 Task: Create in the project AgileHeart and in the Backlog issue 'Implement a new cloud-based project management system for a company with advanced project tracking and reporting features' a child issue 'Integration with point of sale systems', and assign it to team member softage.1@softage.net. Create in the project AgileHeart and in the Backlog issue 'Integrate a new product comparison feature into an existing e-commerce website to improve product evaluation and decision making for customers' a child issue 'Code optimization for low-latency network messaging', and assign it to team member softage.2@softage.net
Action: Mouse moved to (177, 56)
Screenshot: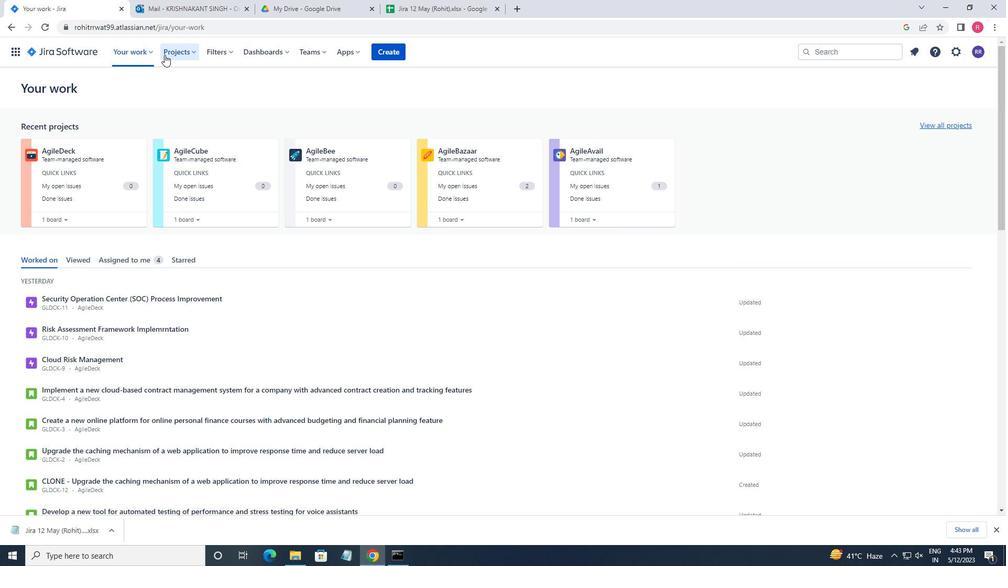 
Action: Mouse pressed left at (177, 56)
Screenshot: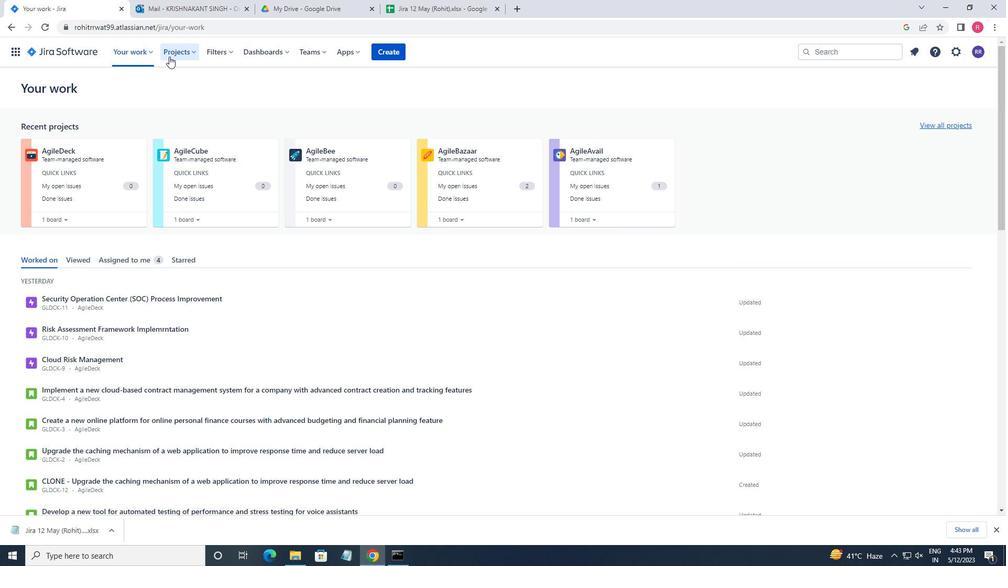 
Action: Mouse moved to (190, 110)
Screenshot: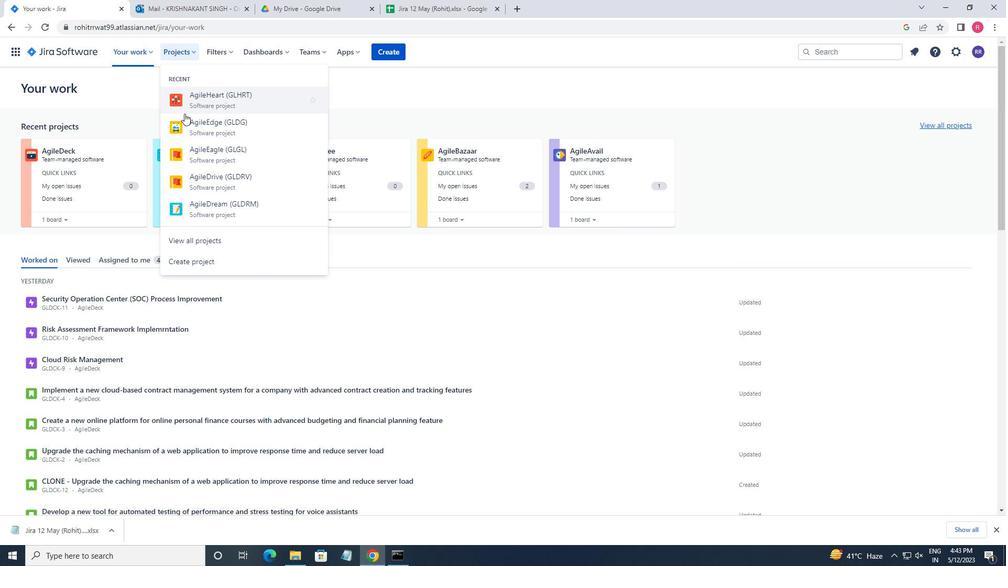 
Action: Mouse pressed left at (190, 110)
Screenshot: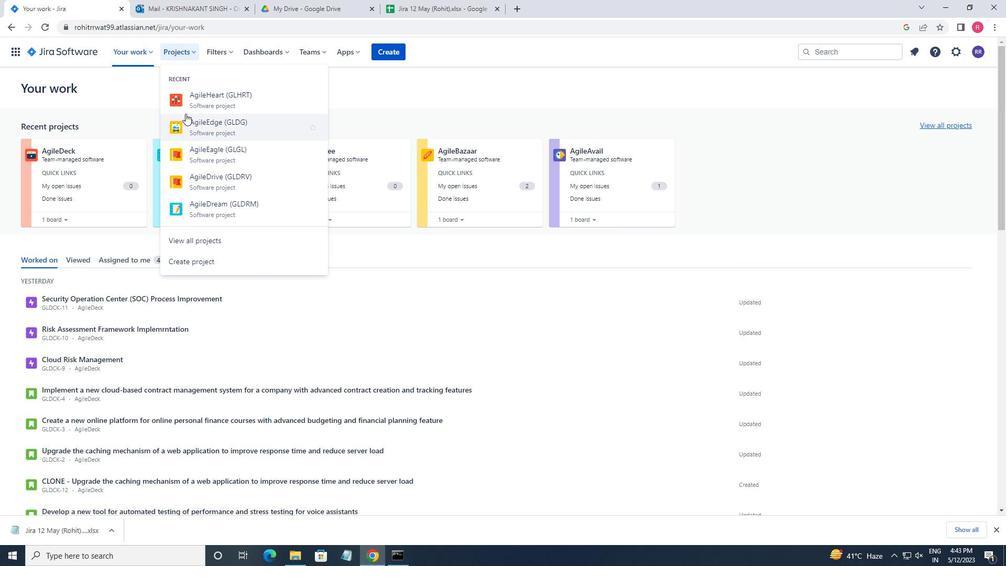 
Action: Mouse moved to (59, 157)
Screenshot: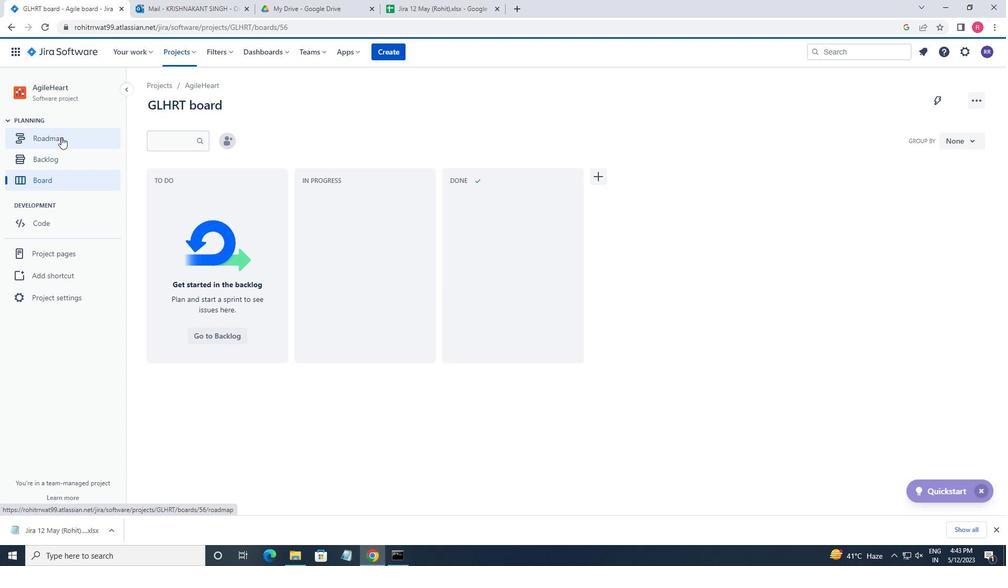 
Action: Mouse pressed left at (59, 157)
Screenshot: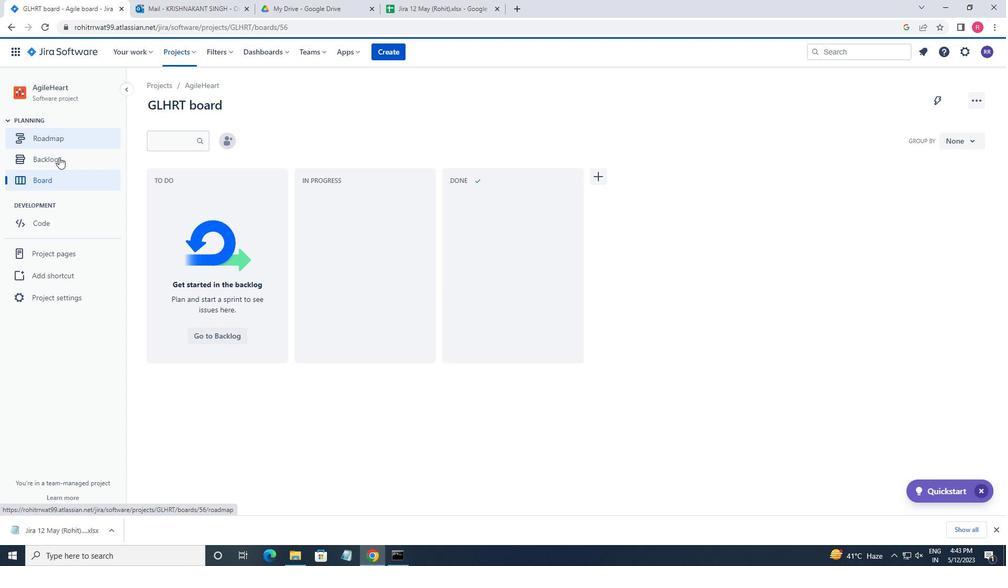 
Action: Mouse moved to (574, 295)
Screenshot: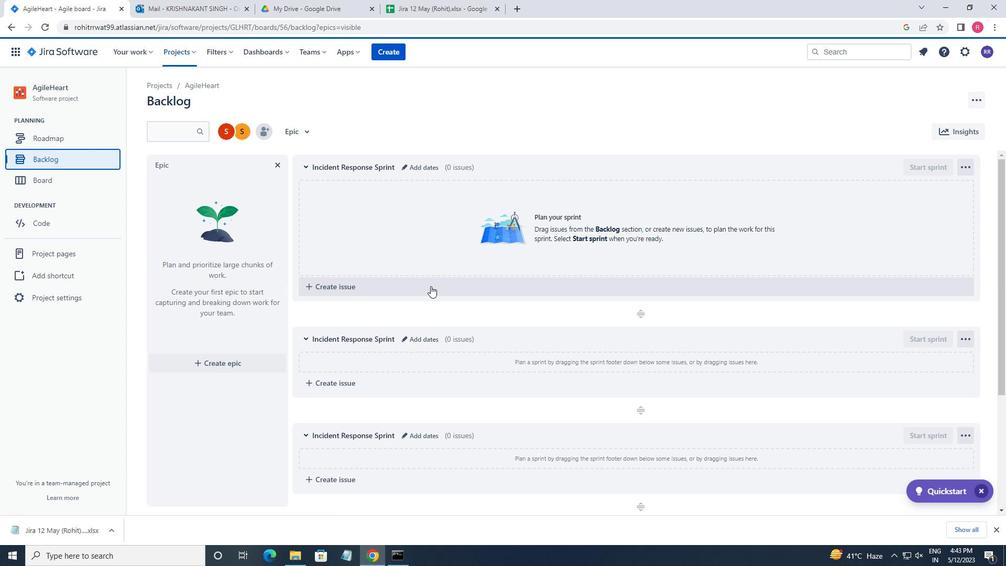
Action: Mouse scrolled (574, 295) with delta (0, 0)
Screenshot: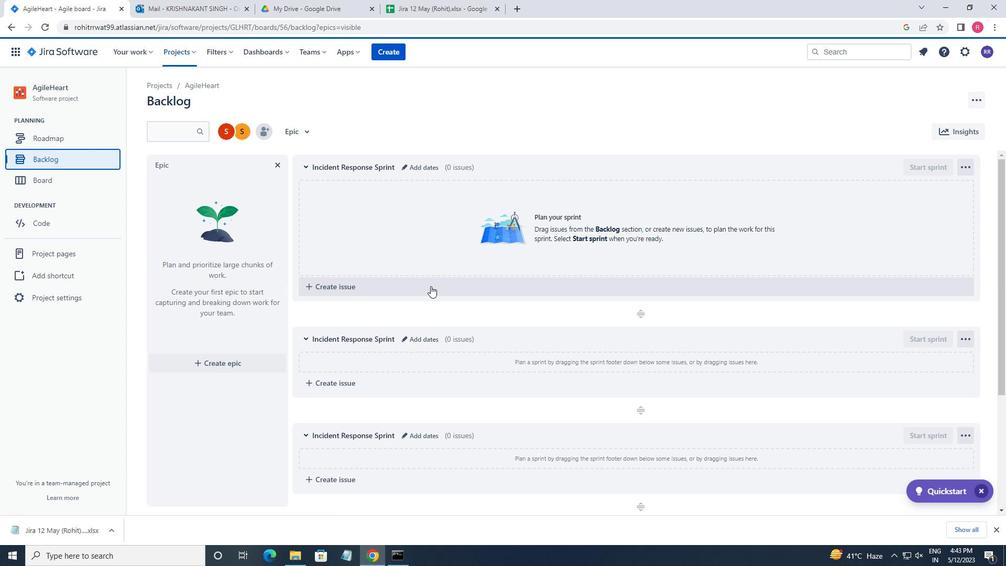 
Action: Mouse moved to (575, 295)
Screenshot: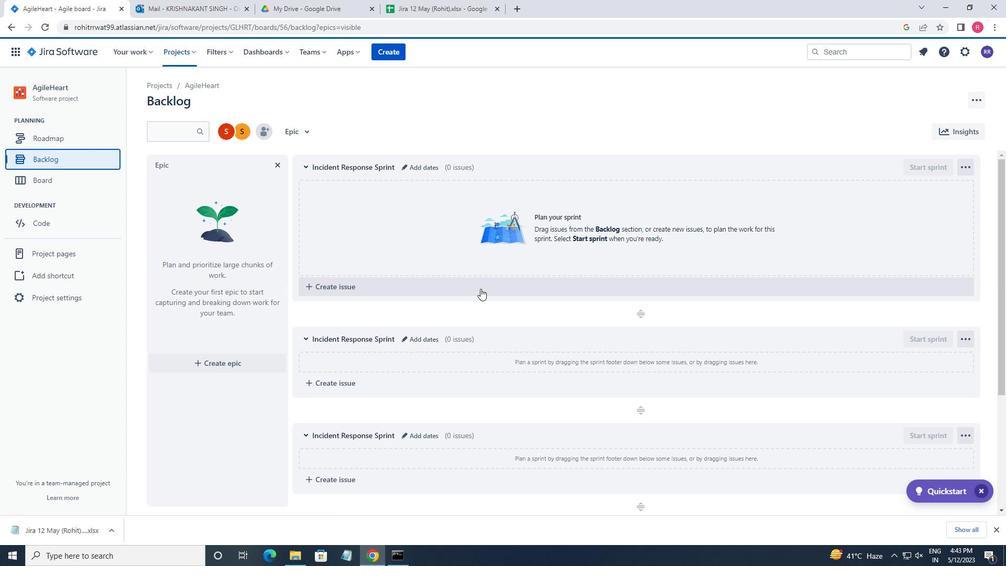 
Action: Mouse scrolled (575, 295) with delta (0, 0)
Screenshot: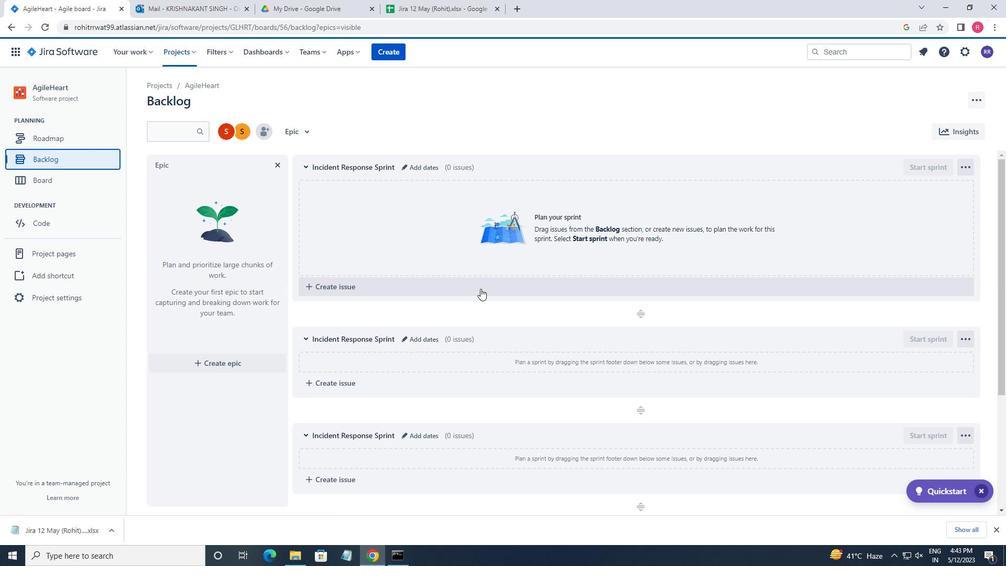 
Action: Mouse scrolled (575, 295) with delta (0, 0)
Screenshot: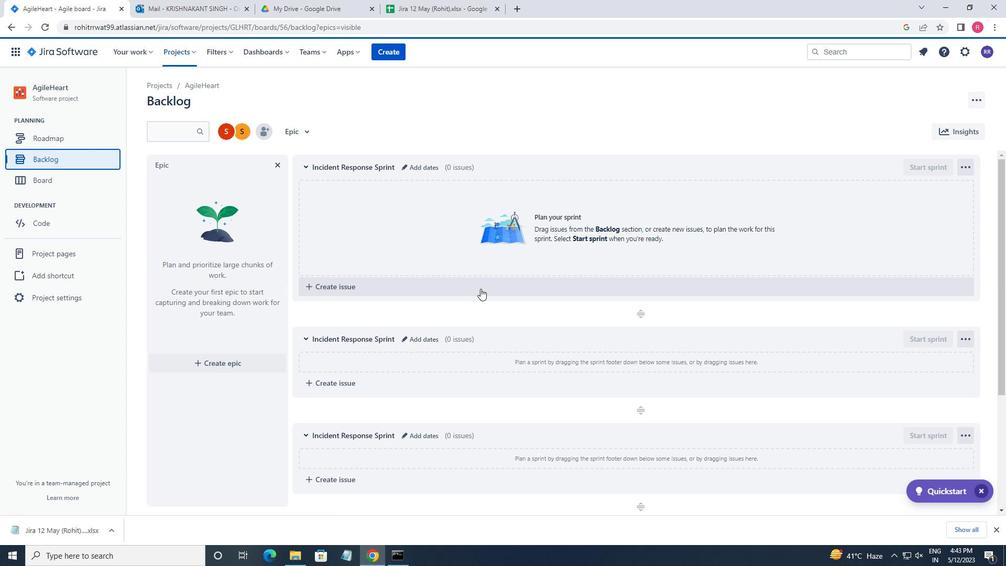 
Action: Mouse scrolled (575, 295) with delta (0, 0)
Screenshot: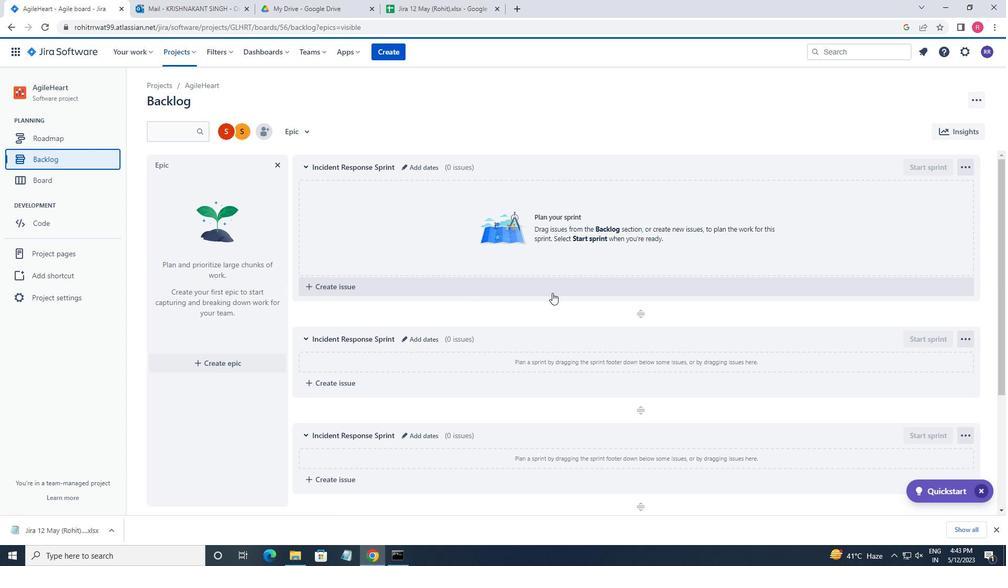
Action: Mouse scrolled (575, 295) with delta (0, 0)
Screenshot: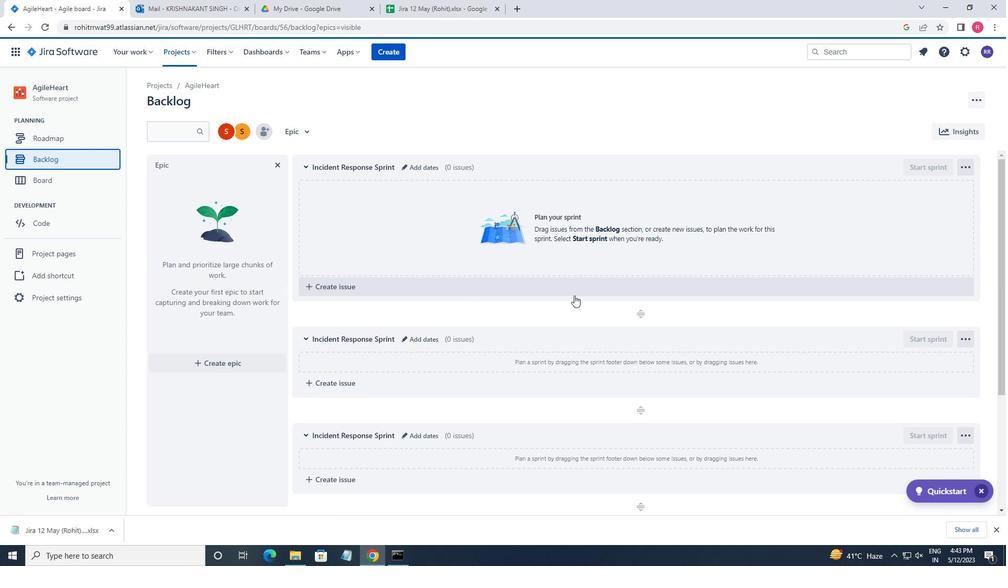 
Action: Mouse scrolled (575, 295) with delta (0, 0)
Screenshot: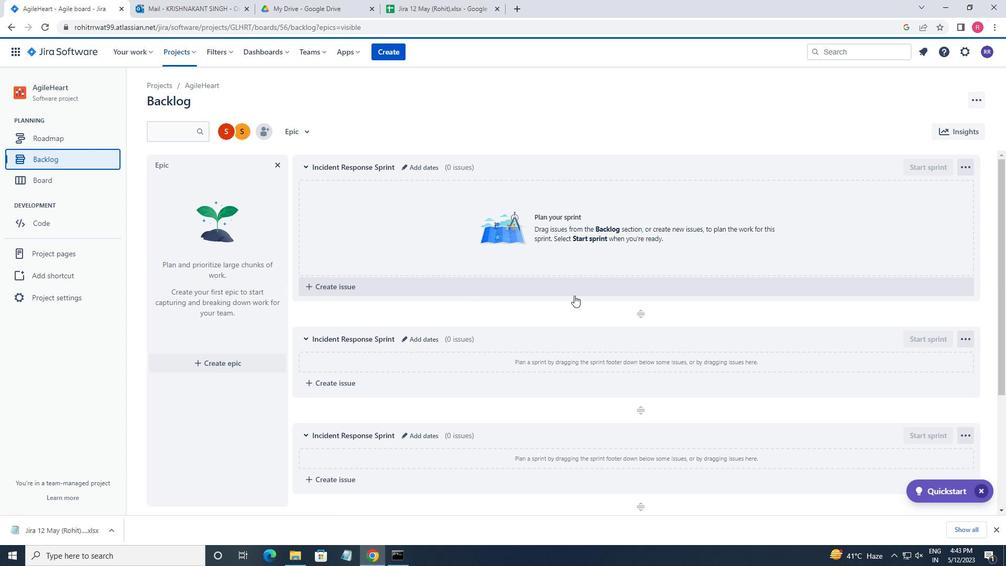 
Action: Mouse scrolled (575, 295) with delta (0, 0)
Screenshot: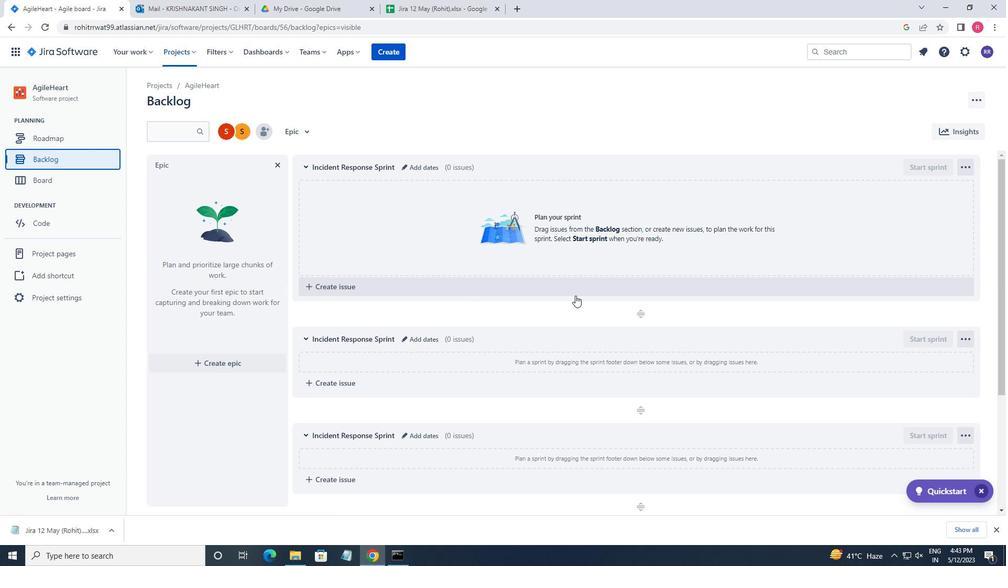 
Action: Mouse moved to (588, 350)
Screenshot: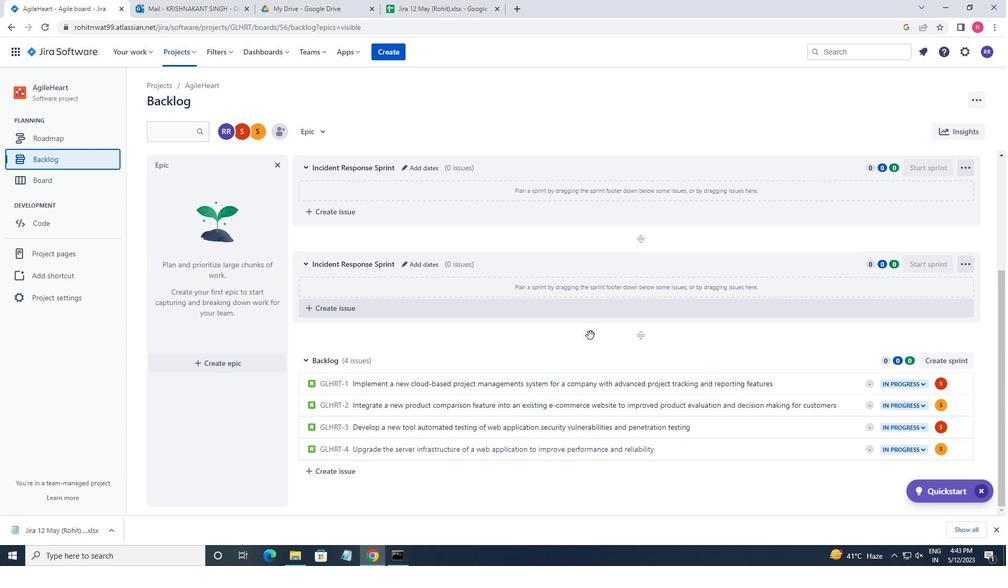 
Action: Mouse scrolled (588, 350) with delta (0, 0)
Screenshot: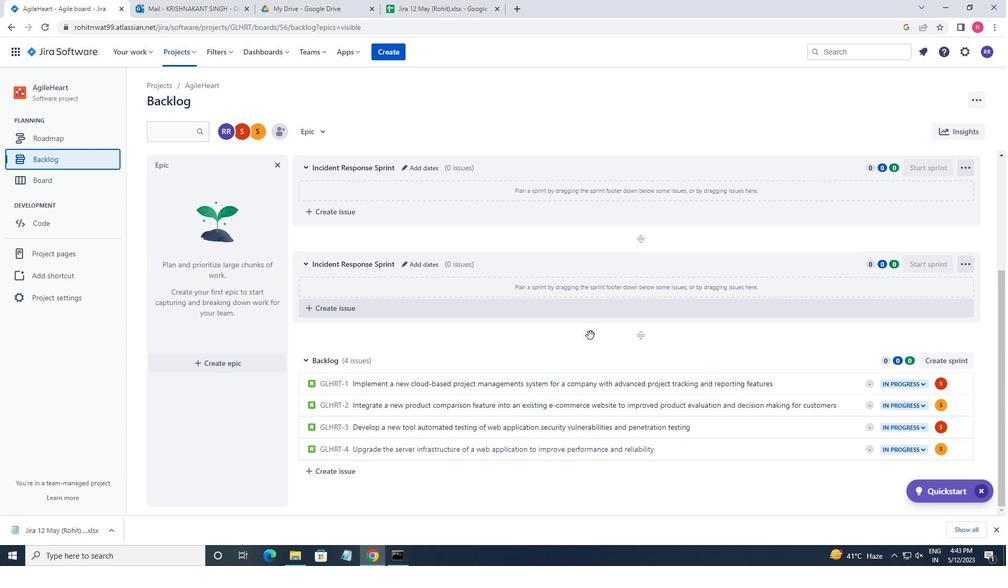 
Action: Mouse moved to (587, 351)
Screenshot: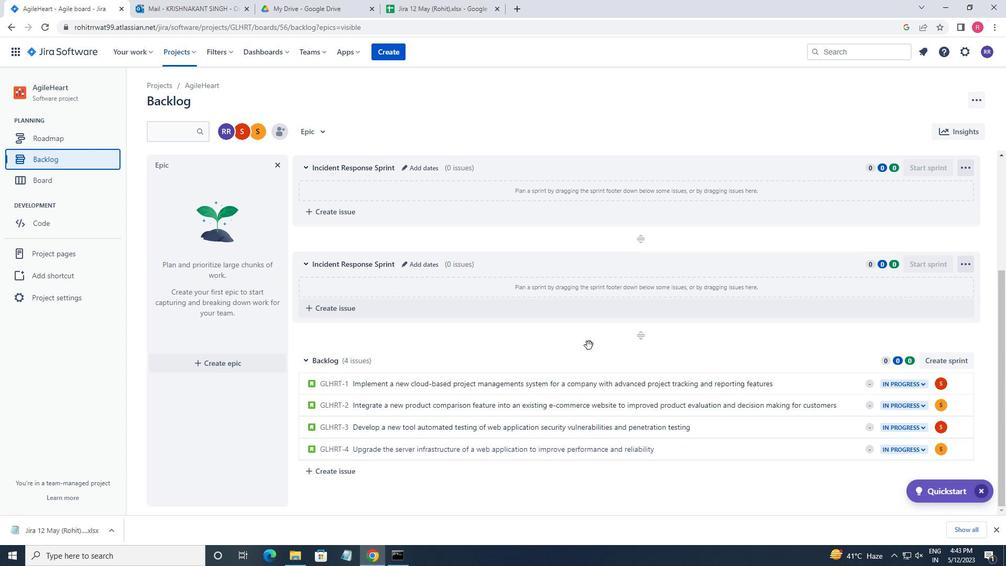 
Action: Mouse scrolled (587, 351) with delta (0, 0)
Screenshot: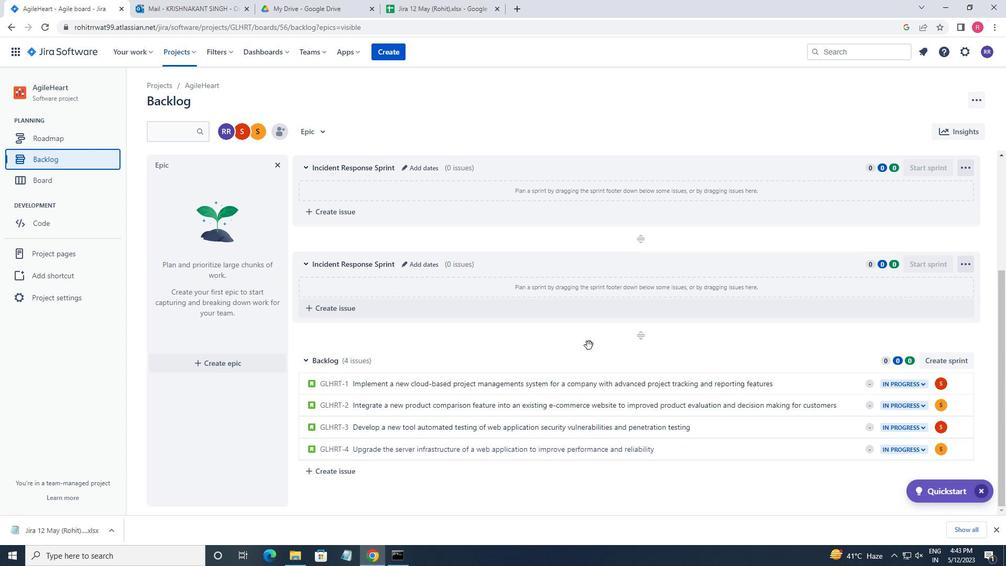 
Action: Mouse moved to (587, 352)
Screenshot: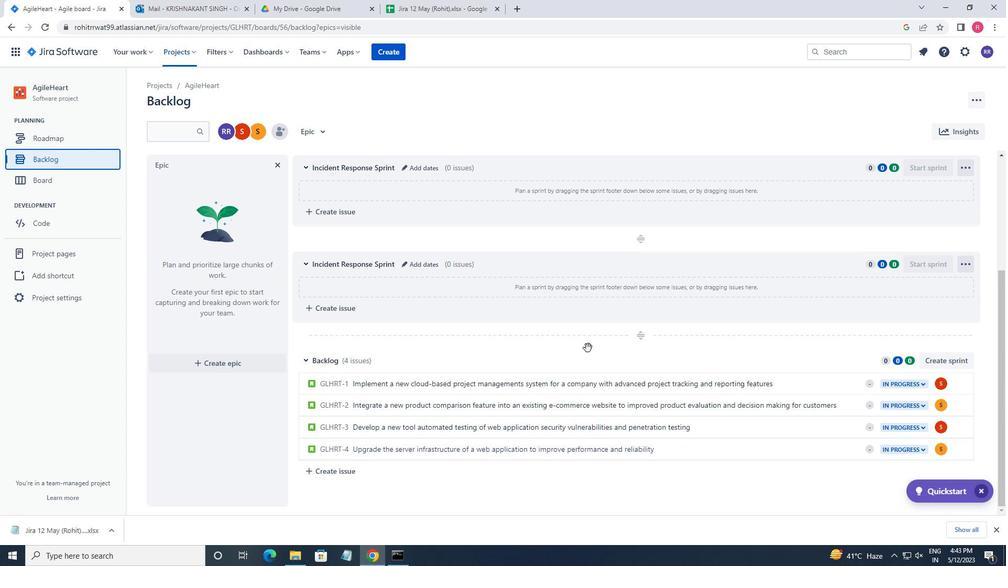 
Action: Mouse scrolled (587, 352) with delta (0, 0)
Screenshot: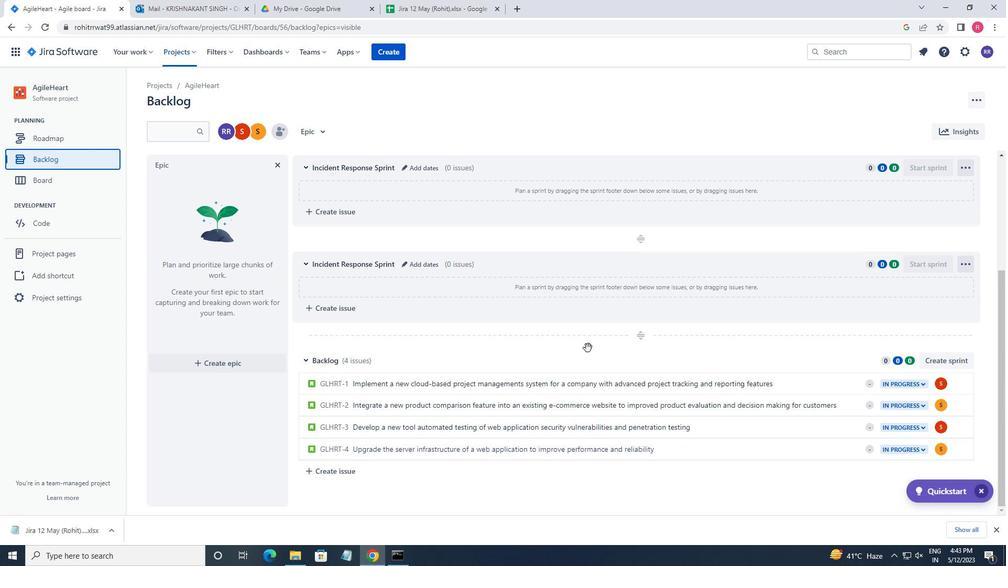 
Action: Mouse moved to (822, 386)
Screenshot: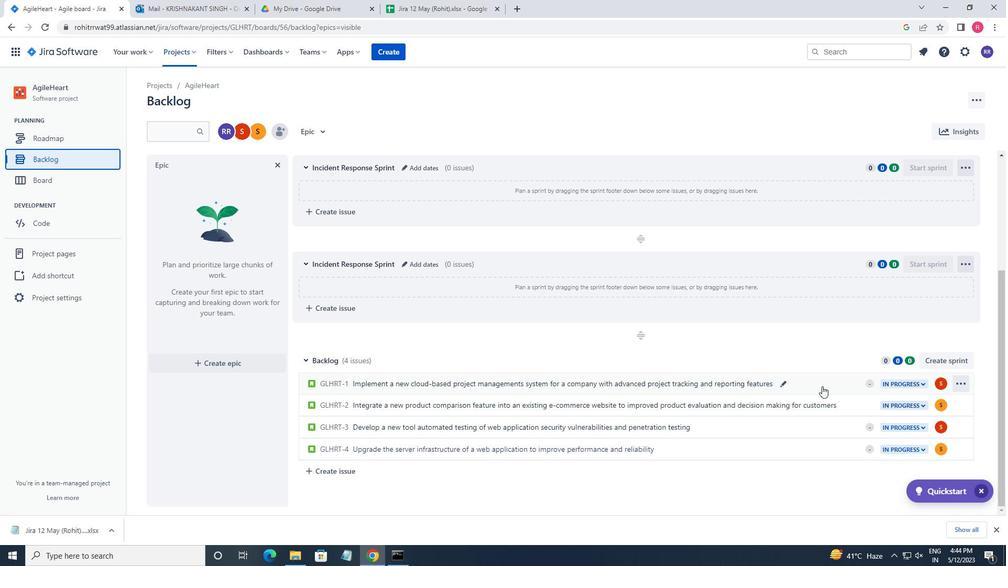 
Action: Mouse pressed left at (822, 386)
Screenshot: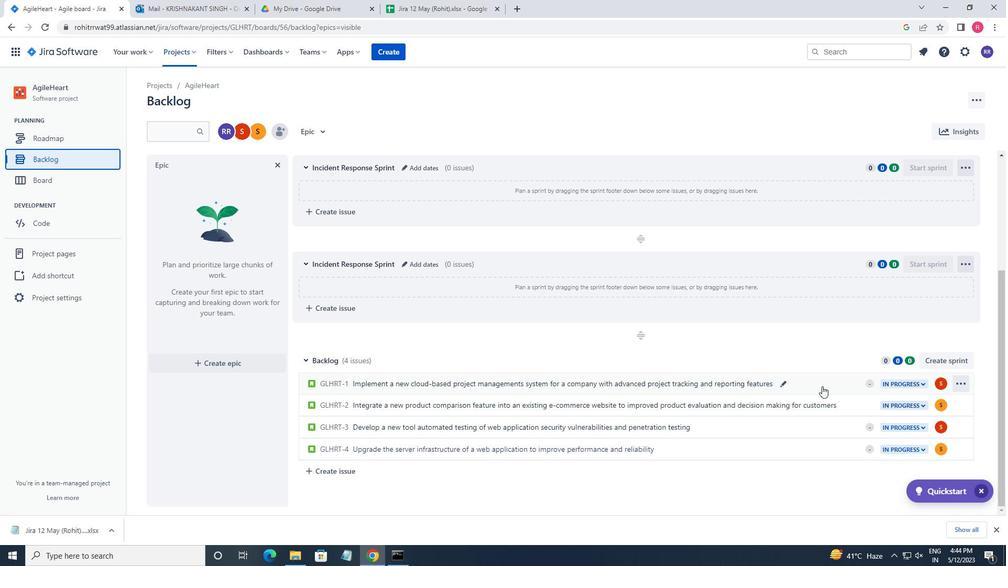 
Action: Mouse moved to (824, 251)
Screenshot: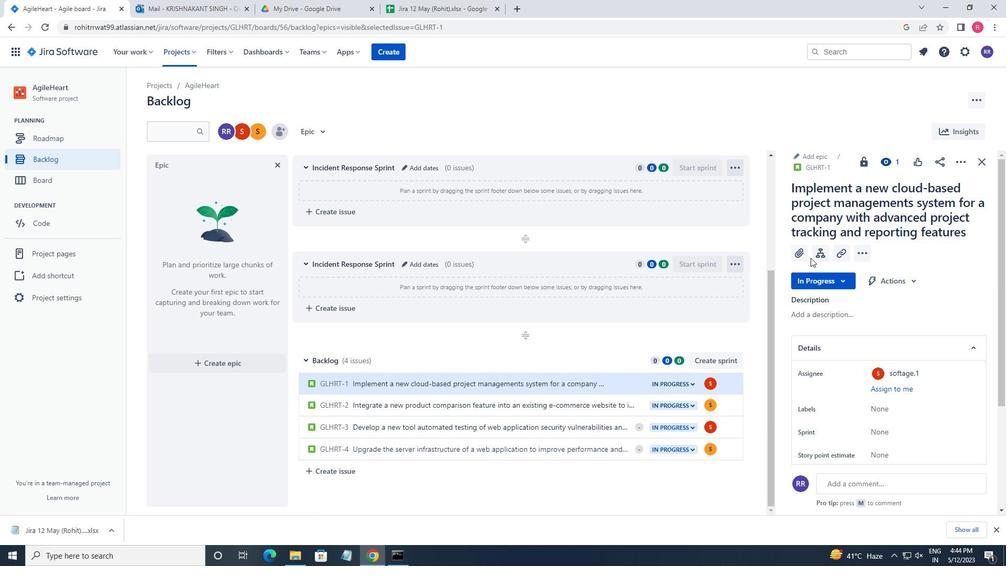 
Action: Mouse pressed left at (824, 251)
Screenshot: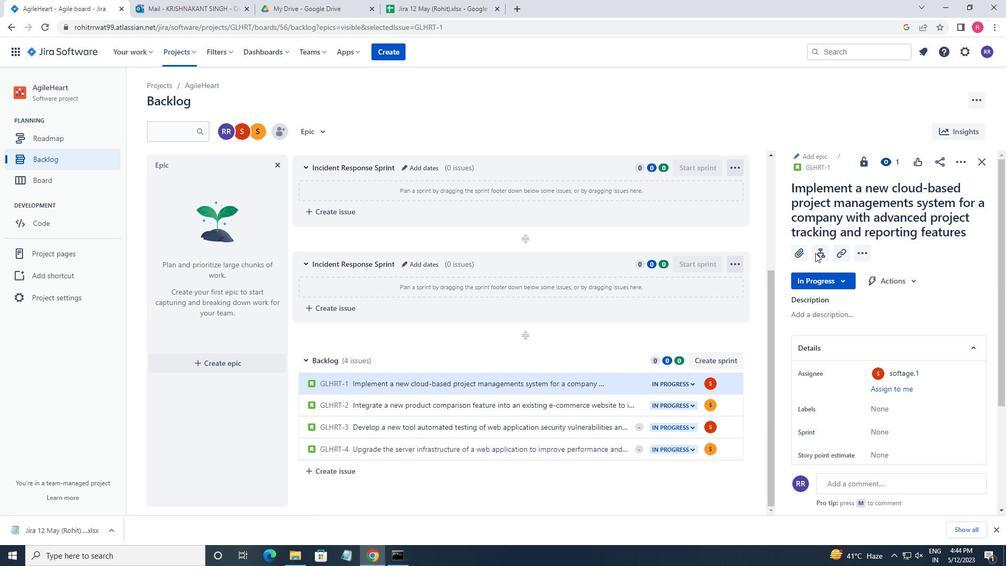 
Action: Mouse moved to (813, 247)
Screenshot: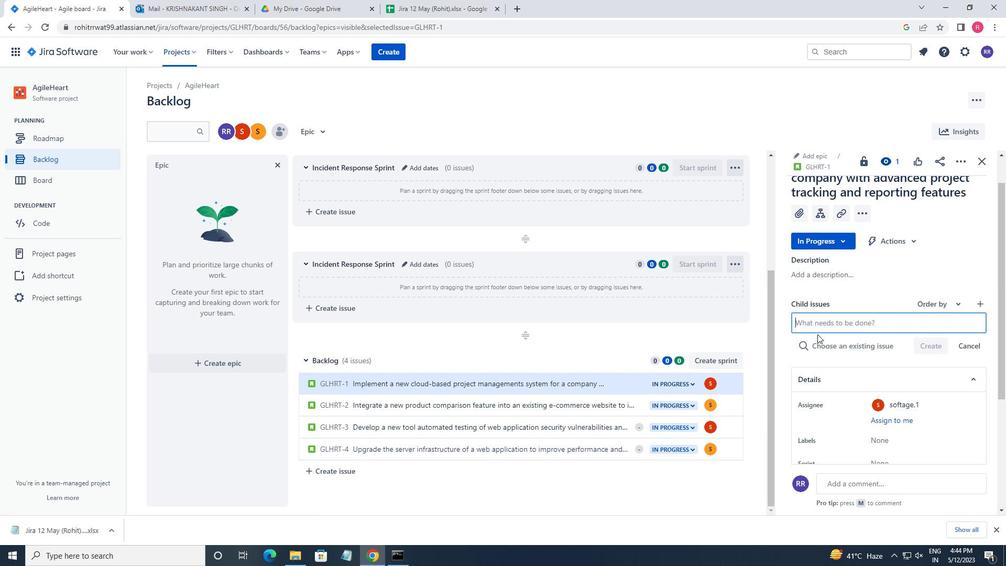 
Action: Key pressed <Key.shift_r>Integration<Key.space>with<Key.space>point<Key.space>of<Key.space><Key.space>a<Key.backspace>sale<Key.space>system<Key.space>
Screenshot: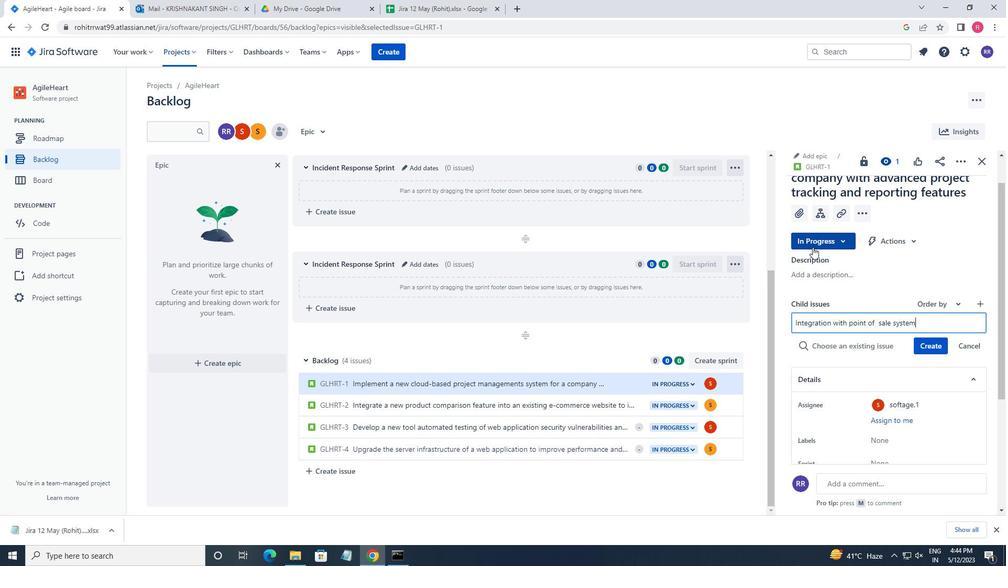 
Action: Mouse moved to (931, 345)
Screenshot: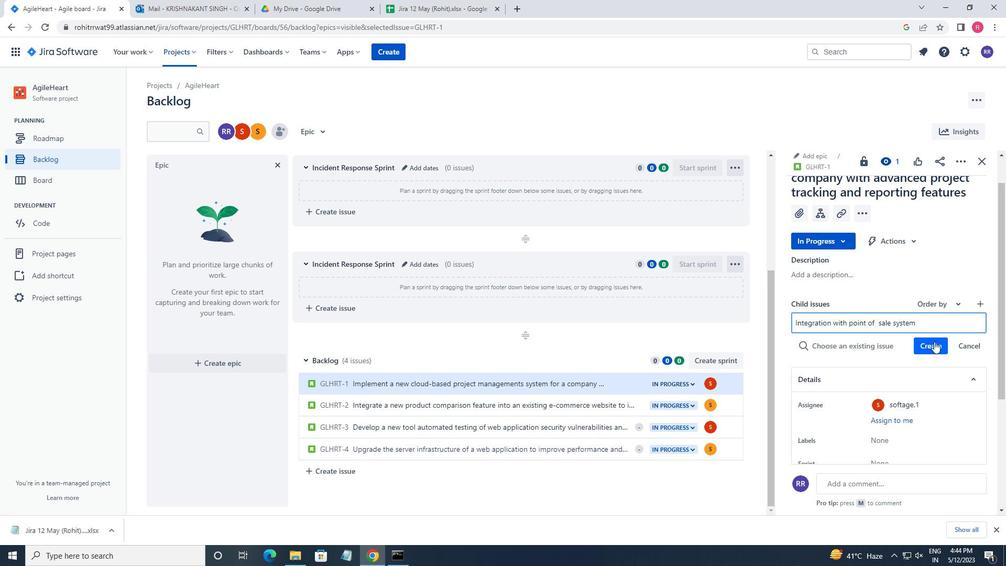 
Action: Mouse pressed left at (931, 345)
Screenshot: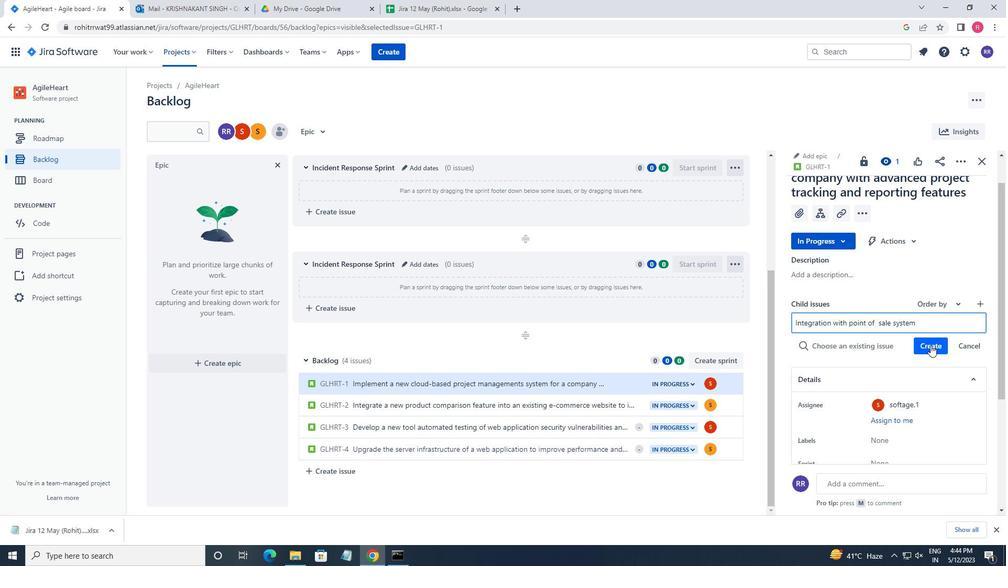 
Action: Mouse moved to (943, 331)
Screenshot: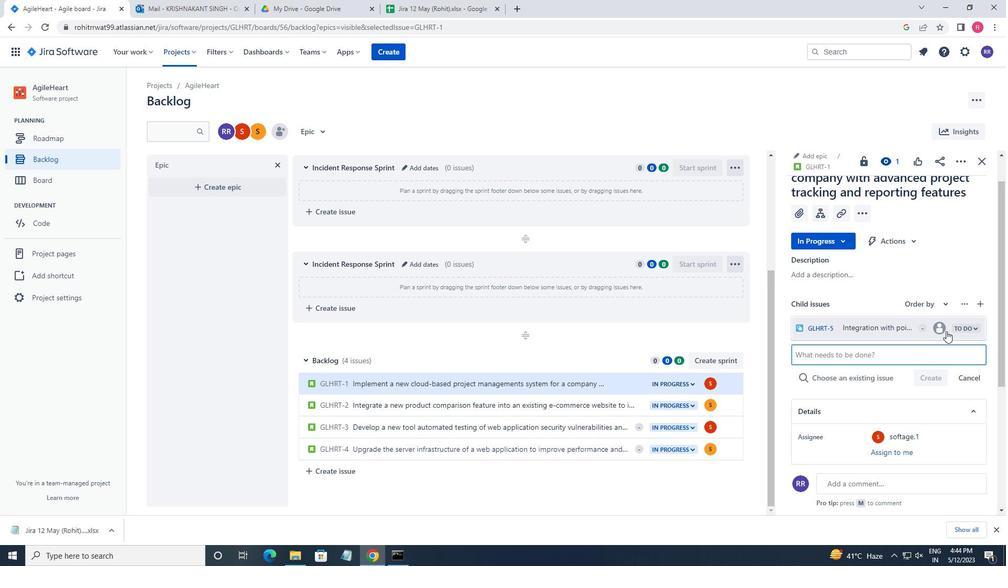 
Action: Mouse pressed left at (943, 331)
Screenshot: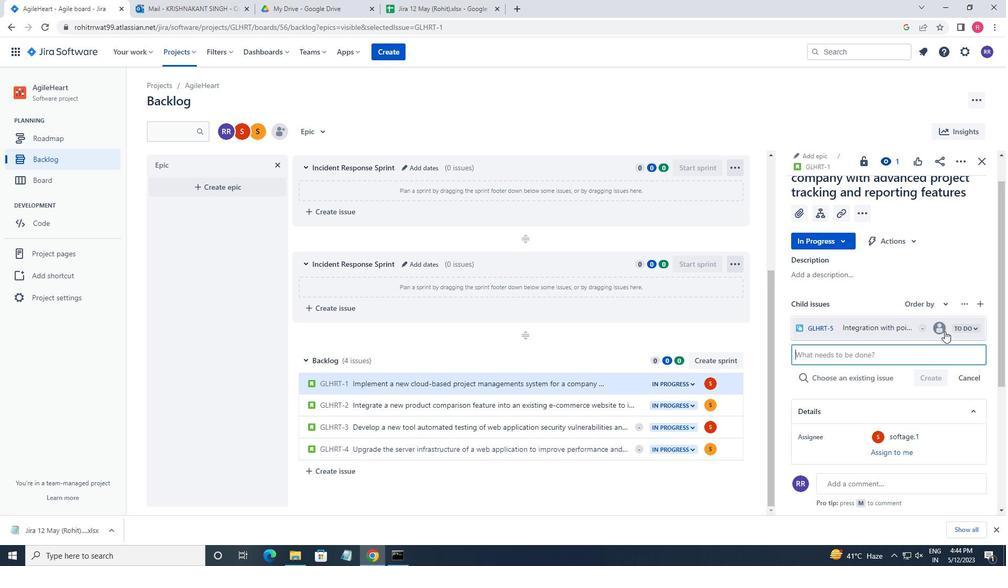 
Action: Mouse moved to (923, 253)
Screenshot: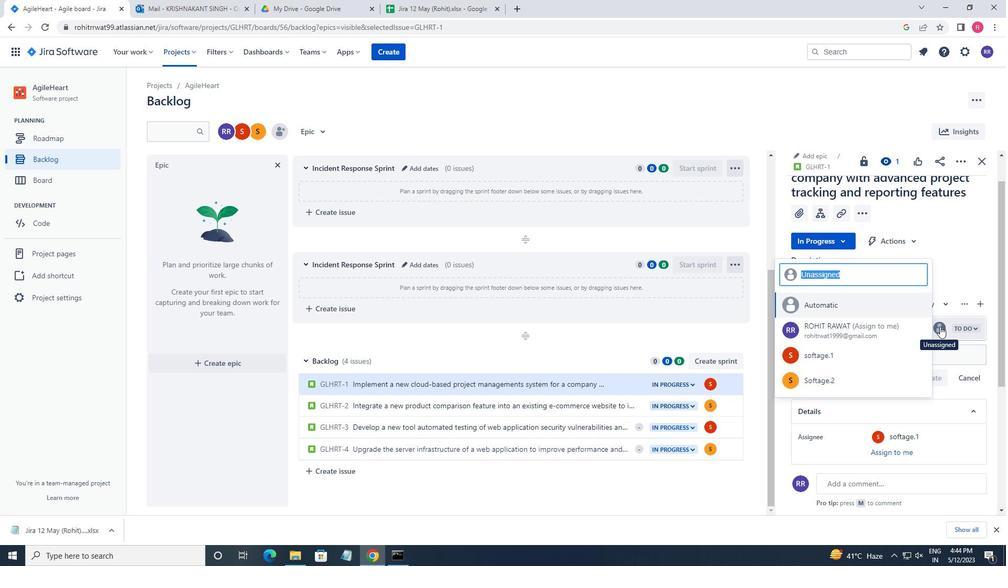 
Action: Key pressed softage.net<Key.backspace><Key.backspace><Key.backspace>1
Screenshot: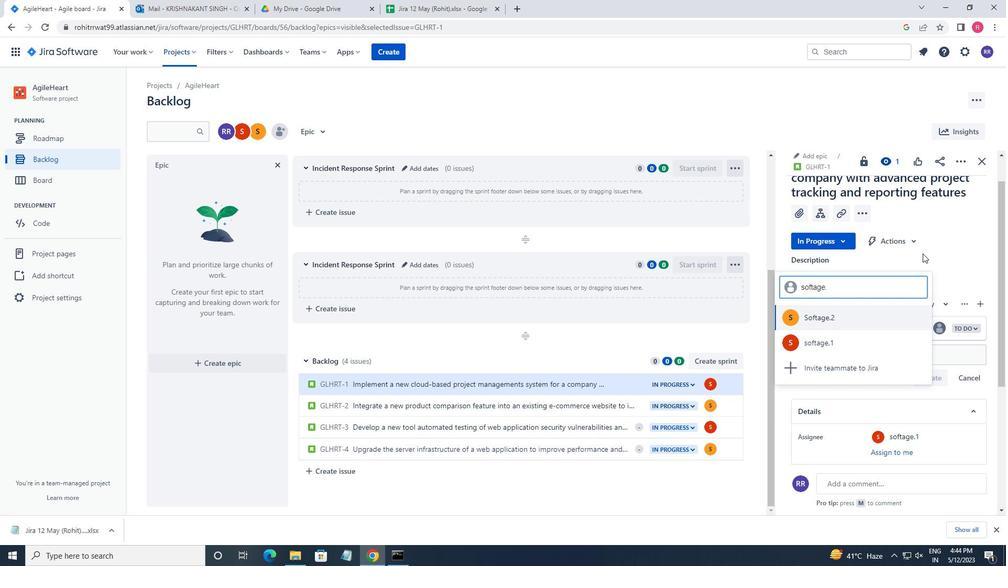 
Action: Mouse moved to (855, 315)
Screenshot: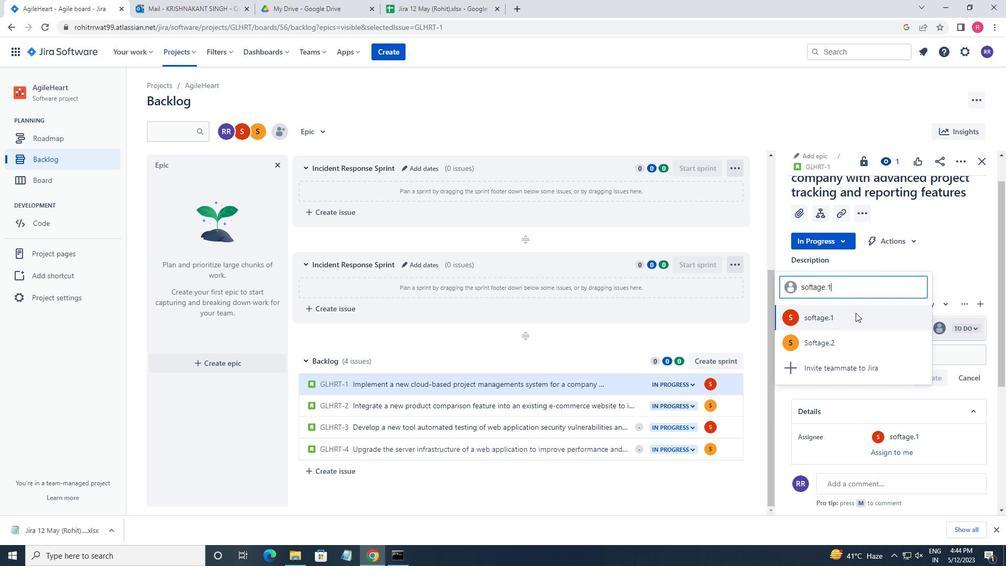 
Action: Mouse pressed left at (855, 315)
Screenshot: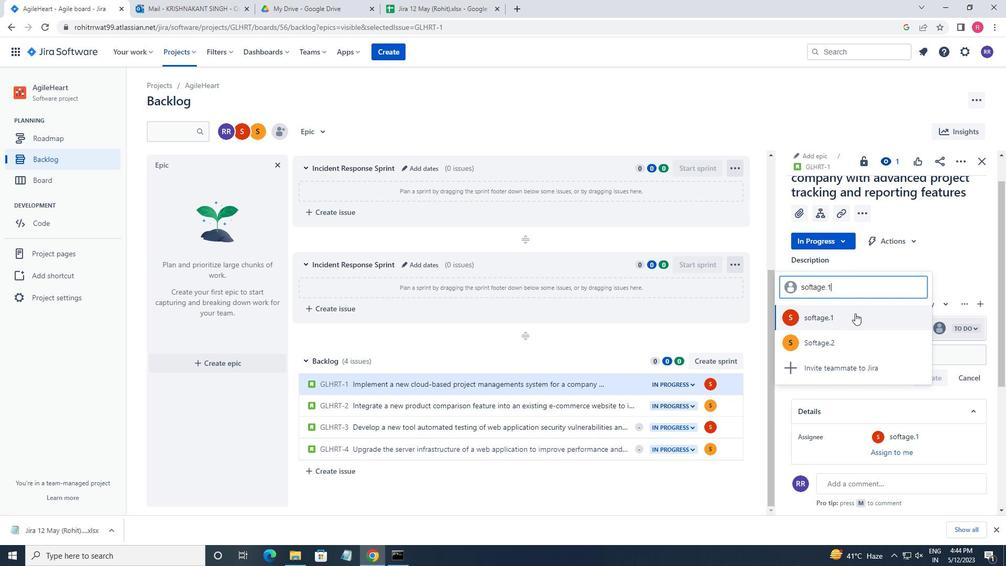 
Action: Mouse moved to (597, 413)
Screenshot: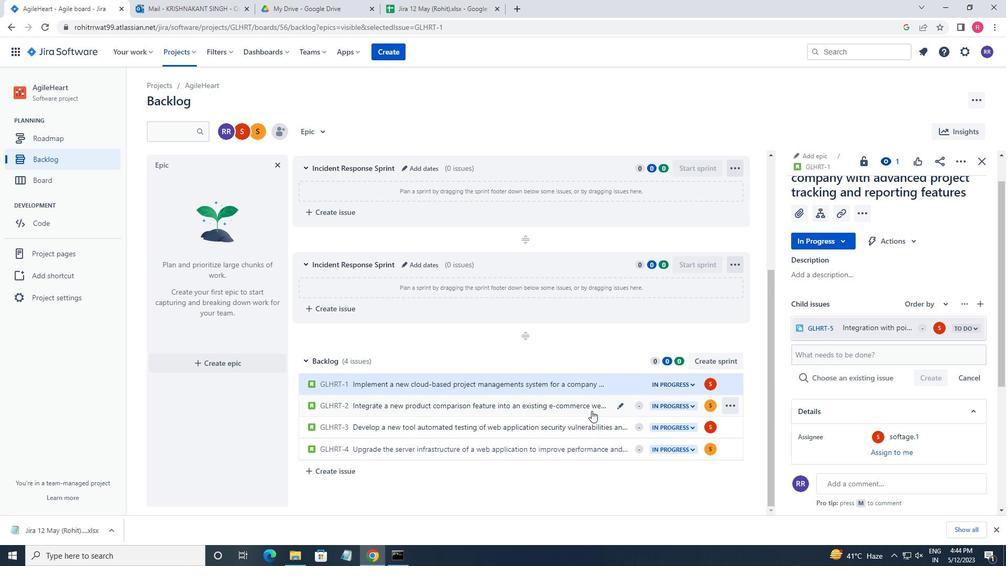 
Action: Mouse pressed left at (597, 413)
Screenshot: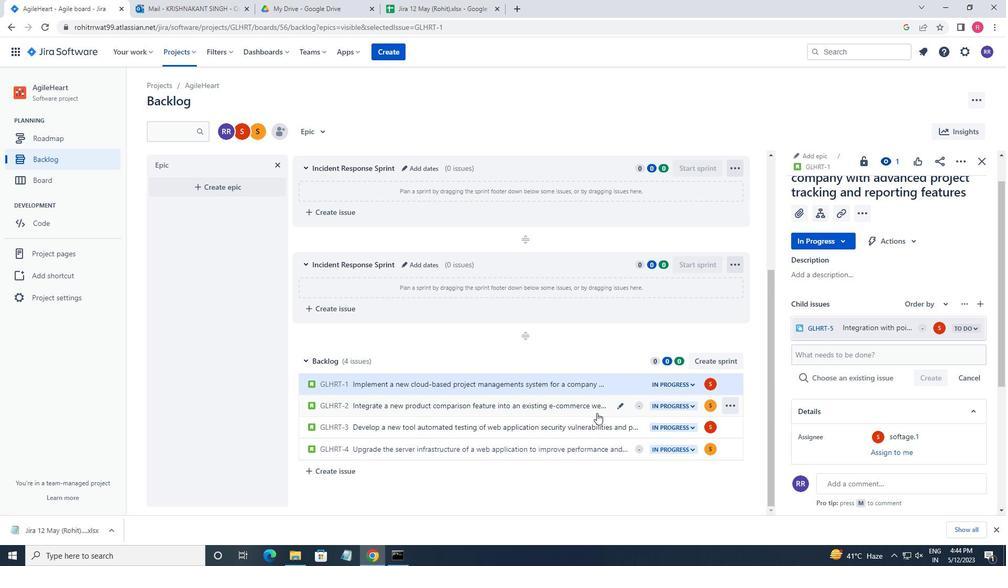 
Action: Mouse moved to (823, 273)
Screenshot: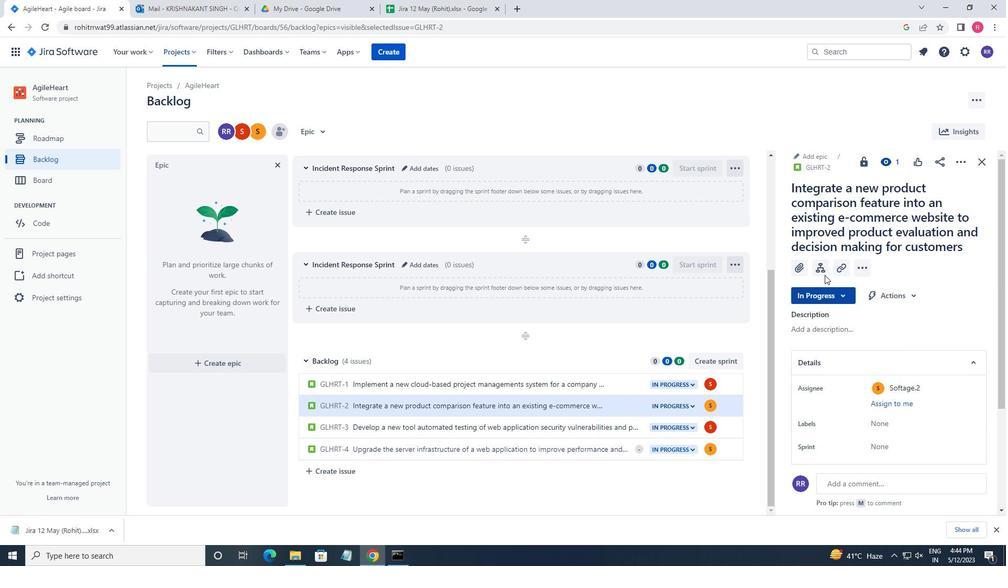 
Action: Mouse pressed left at (823, 273)
Screenshot: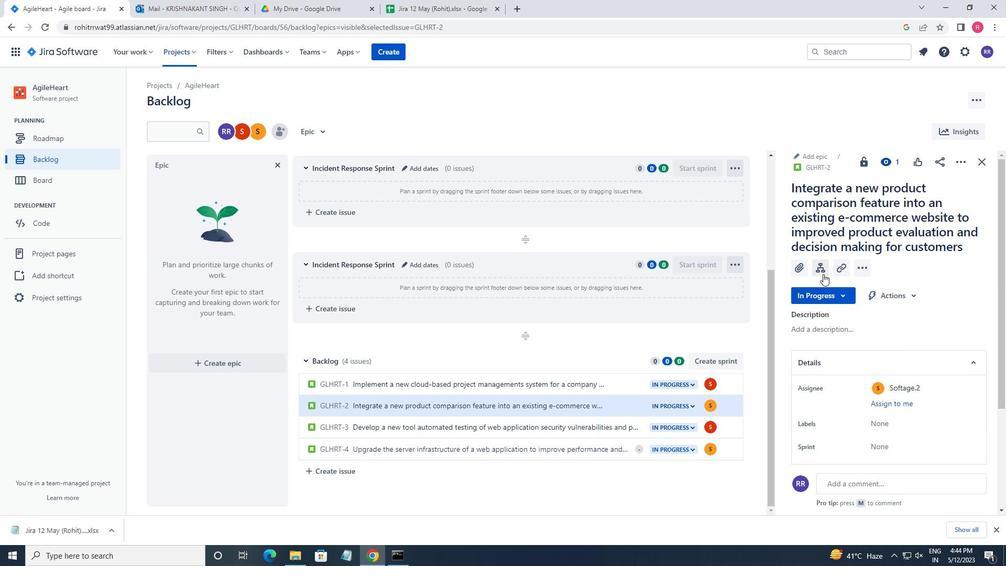 
Action: Key pressed <Key.shift>CODE<Key.space>OPTIMIZATION<Key.space>FORR<Key.space><Key.backspace><Key.backspace><Key.space>LOW-LATENCY<Key.space>NETWORK<Key.space>MESSAGING
Screenshot: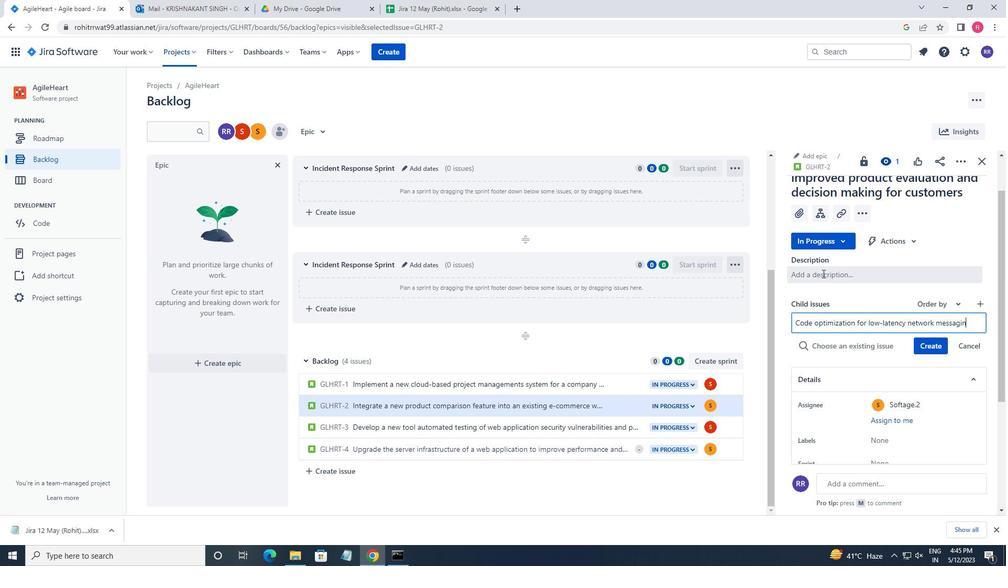 
Action: Mouse moved to (924, 348)
Screenshot: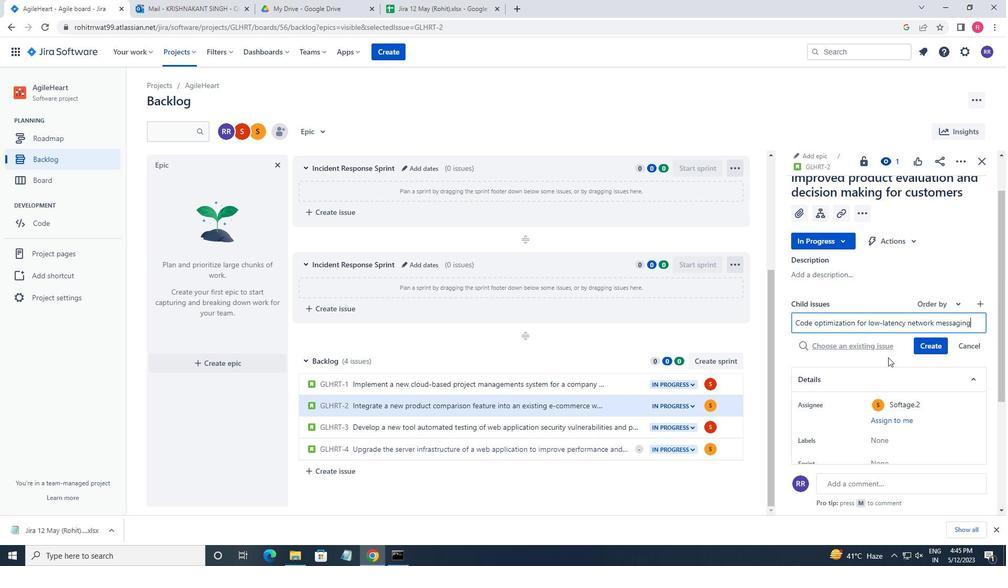 
Action: Mouse pressed left at (924, 348)
Screenshot: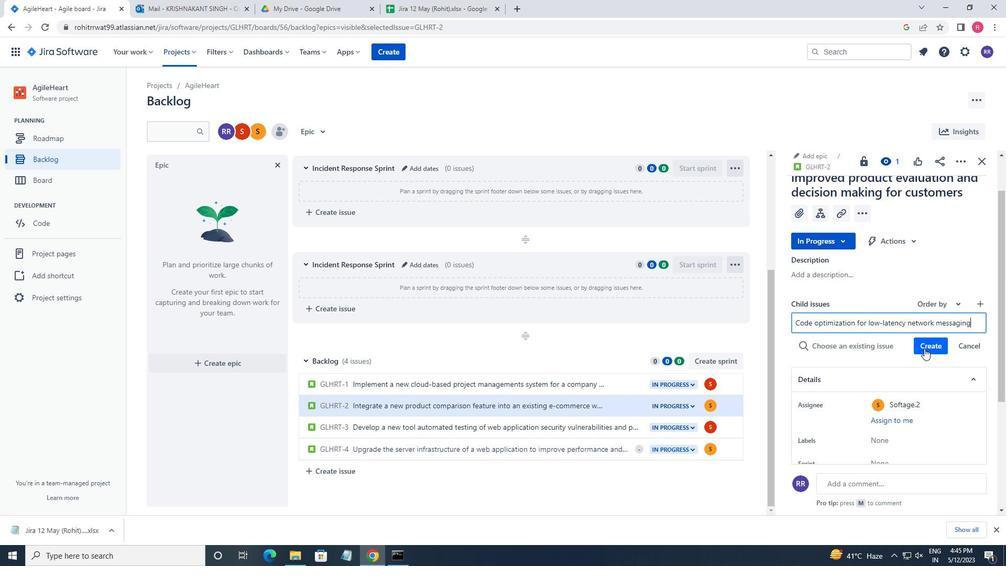 
Action: Mouse moved to (943, 327)
Screenshot: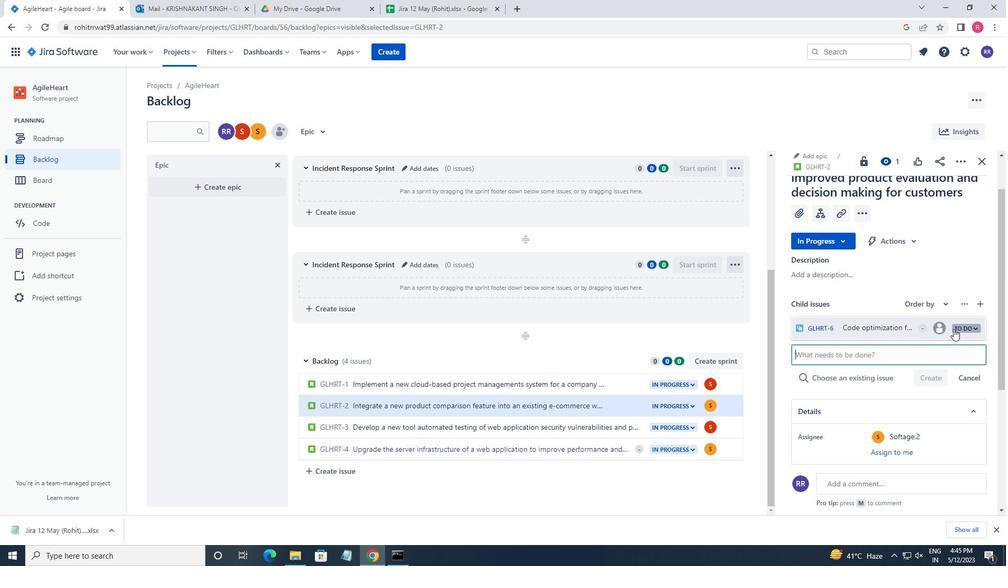 
Action: Mouse pressed left at (943, 327)
Screenshot: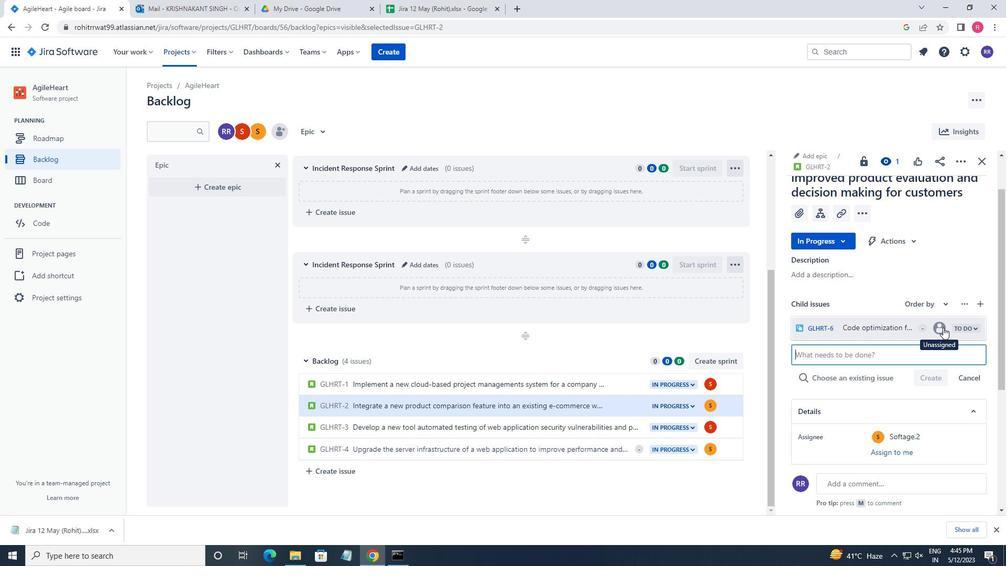 
Action: Mouse moved to (937, 261)
Screenshot: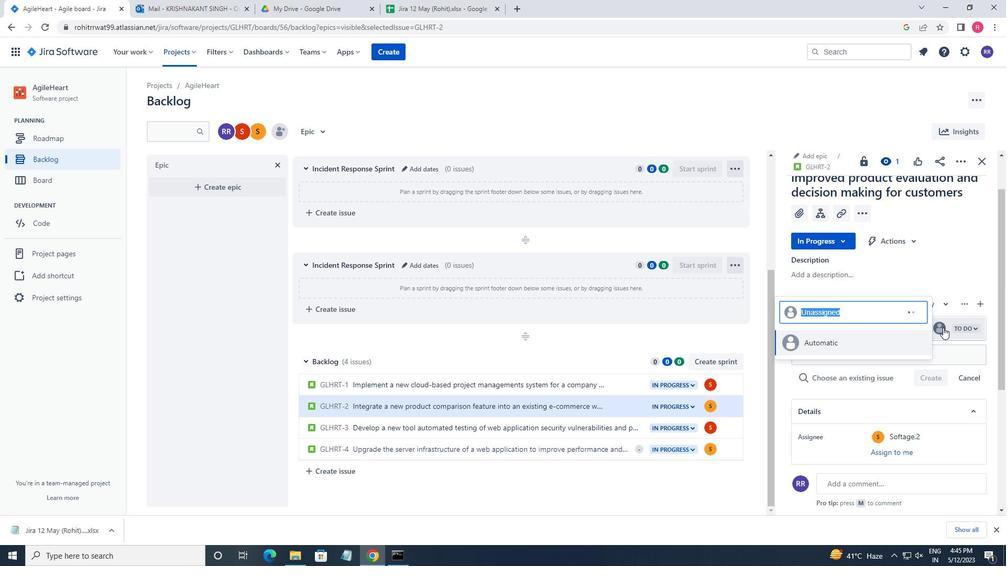 
Action: Key pressed SOFTAGE.2
Screenshot: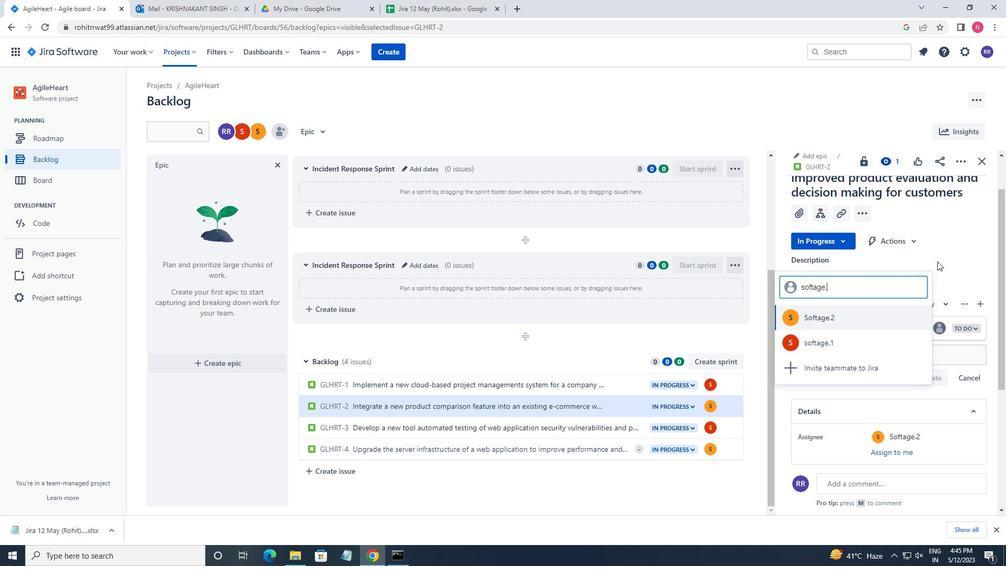 
Action: Mouse moved to (845, 321)
Screenshot: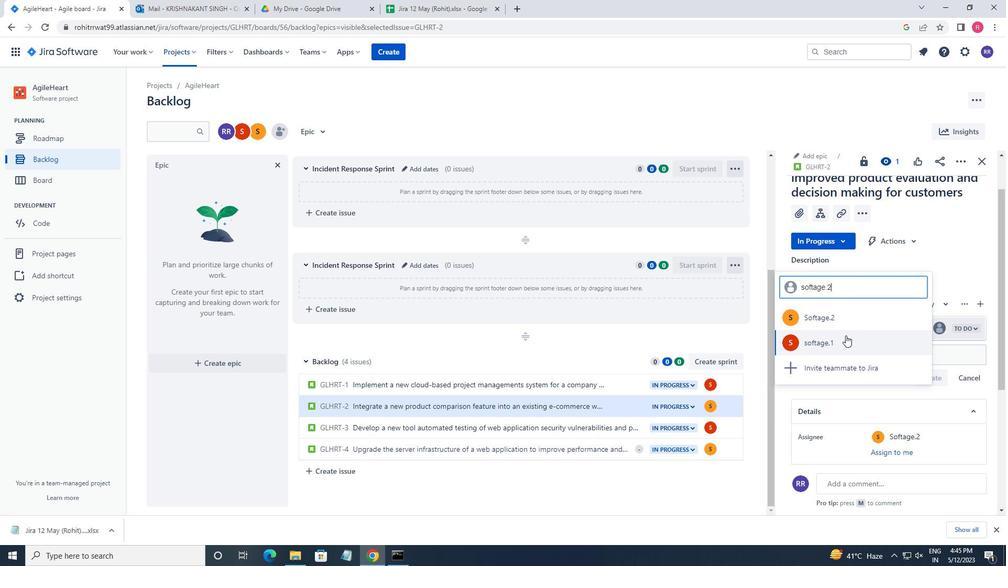 
Action: Mouse pressed left at (845, 321)
Screenshot: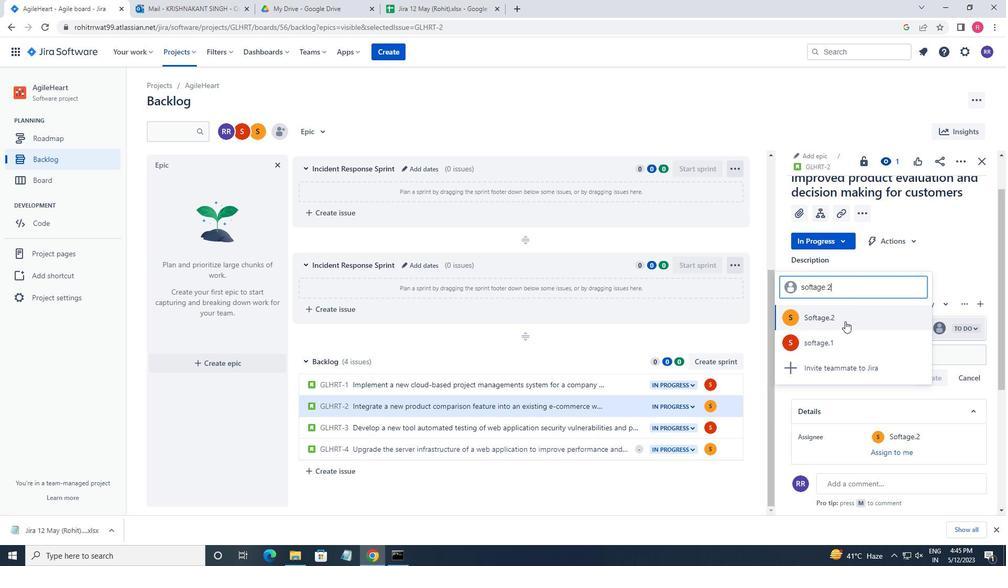 
Action: Mouse moved to (602, 339)
Screenshot: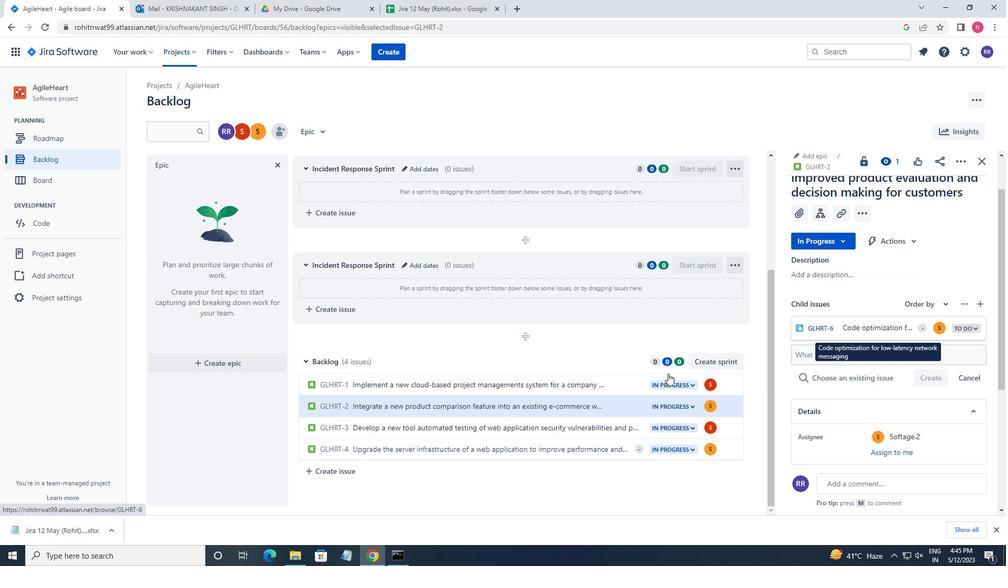 
Action: Mouse pressed left at (602, 339)
Screenshot: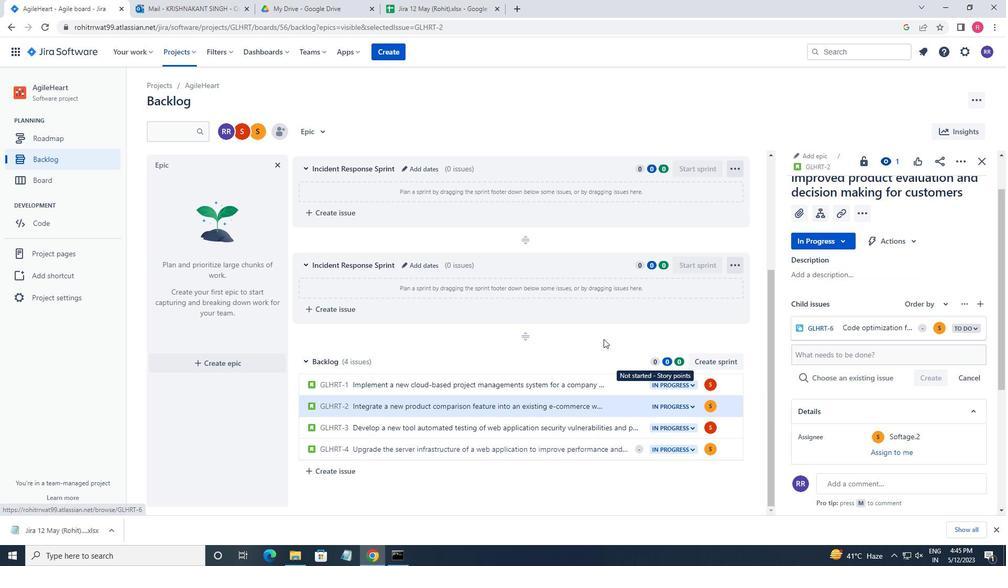 
Action: Mouse moved to (590, 355)
Screenshot: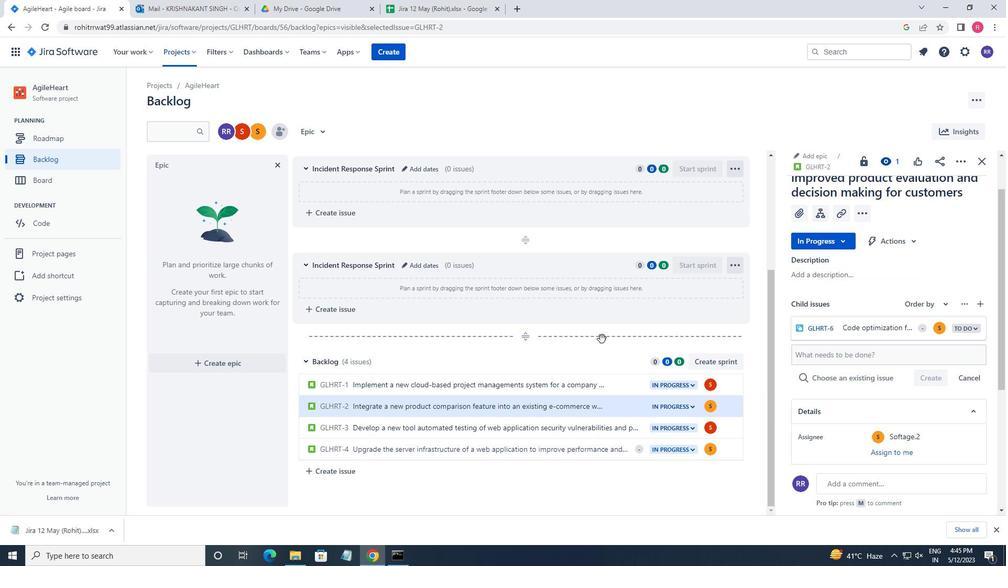
